 Task: Add a column "Latest update".
Action: Mouse moved to (407, 314)
Screenshot: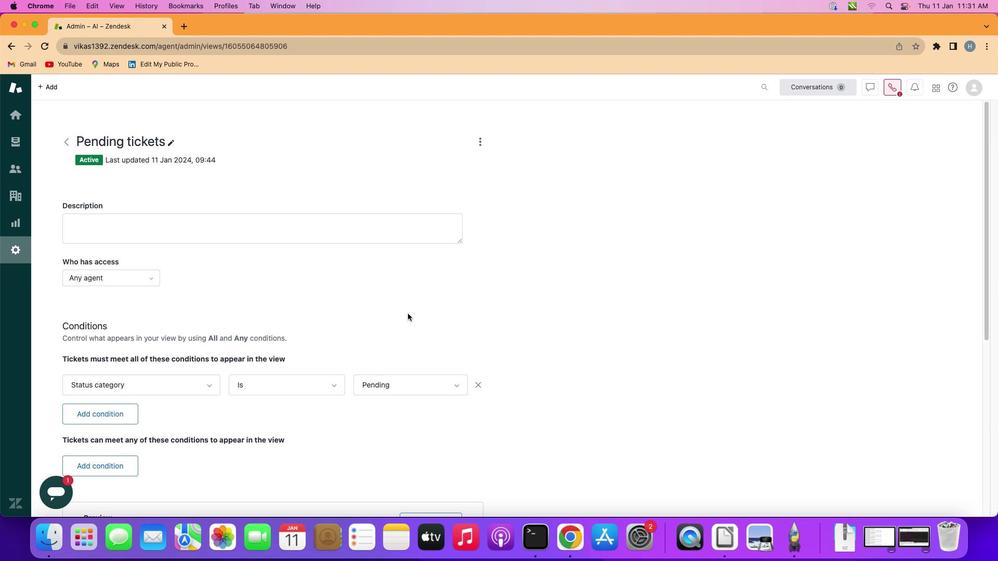 
Action: Mouse scrolled (407, 314) with delta (0, 0)
Screenshot: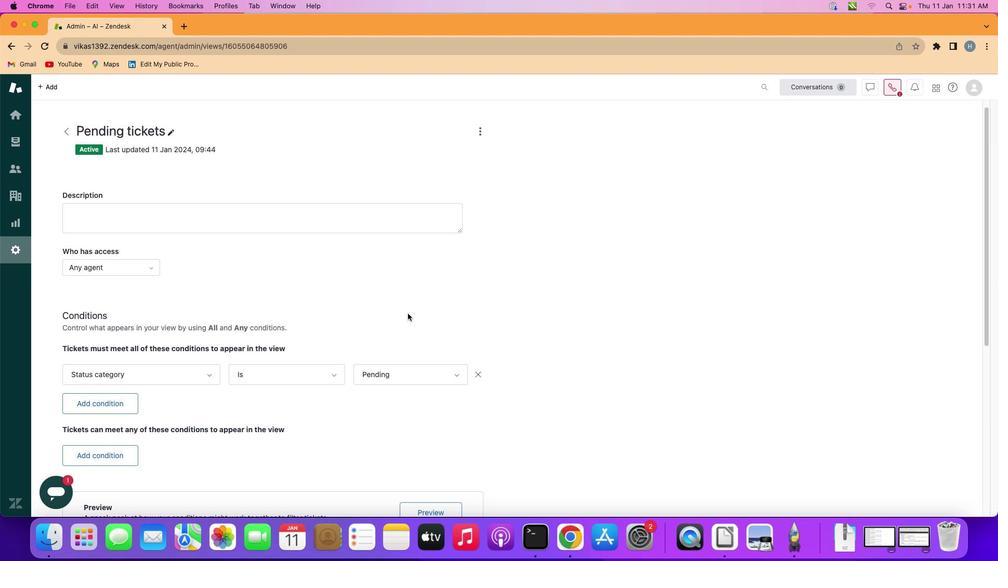 
Action: Mouse scrolled (407, 314) with delta (0, 0)
Screenshot: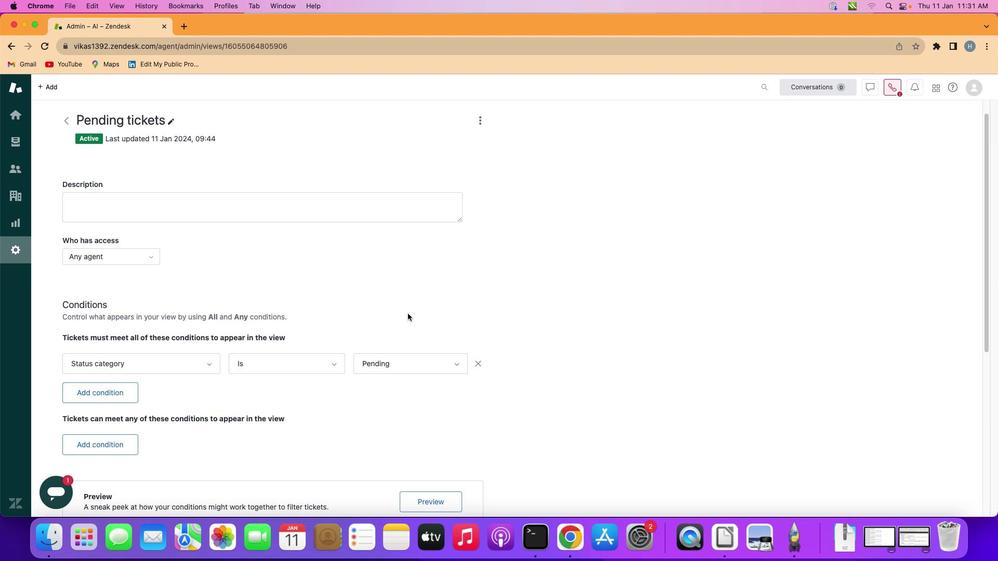 
Action: Mouse scrolled (407, 314) with delta (0, 0)
Screenshot: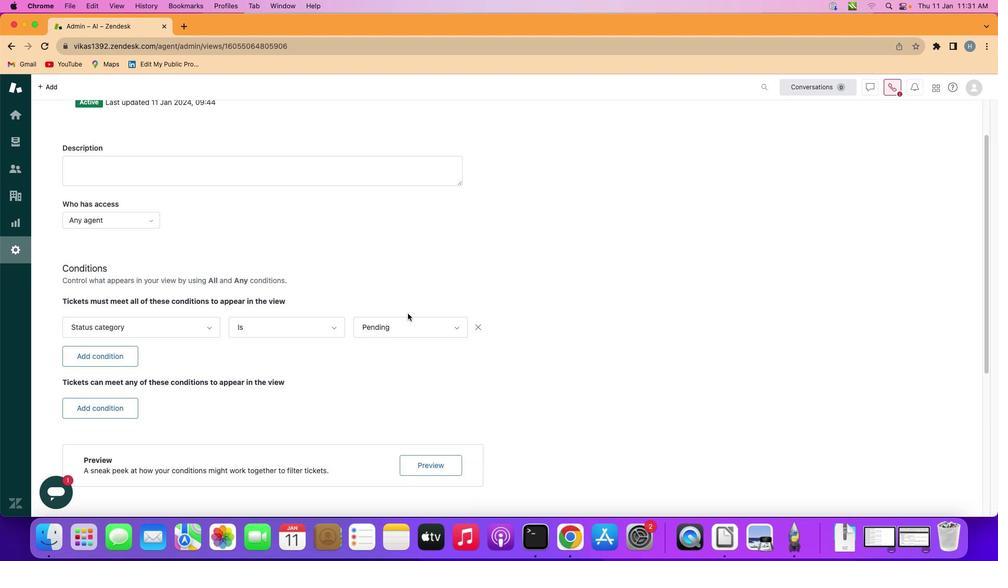 
Action: Mouse scrolled (407, 314) with delta (0, 0)
Screenshot: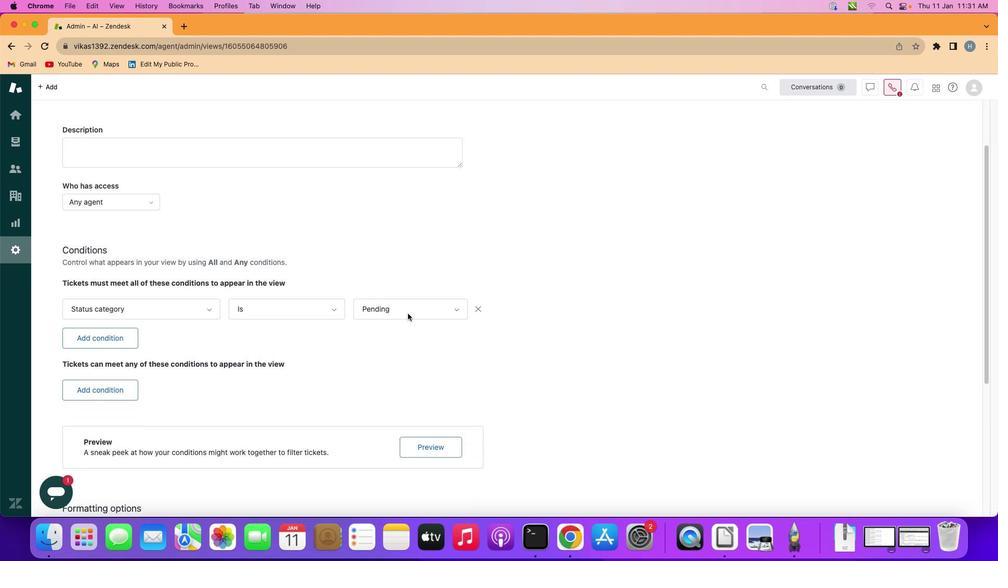 
Action: Mouse scrolled (407, 314) with delta (0, 0)
Screenshot: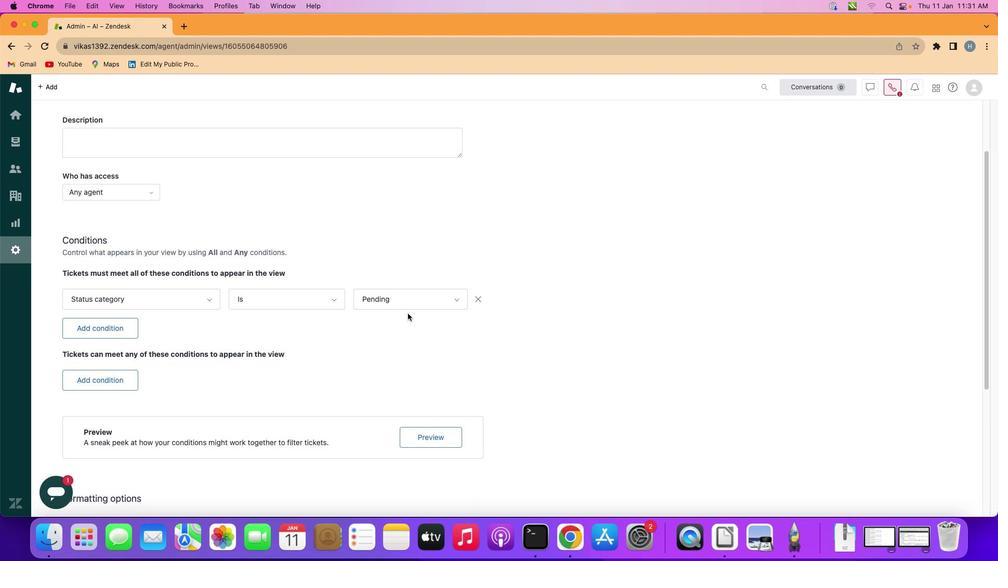 
Action: Mouse scrolled (407, 314) with delta (0, 0)
Screenshot: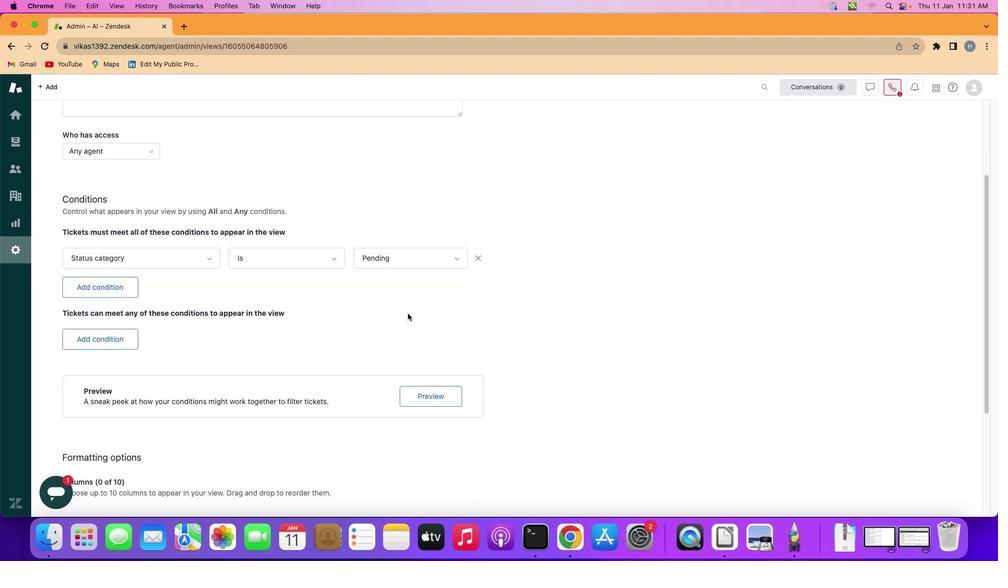 
Action: Mouse scrolled (407, 314) with delta (0, 0)
Screenshot: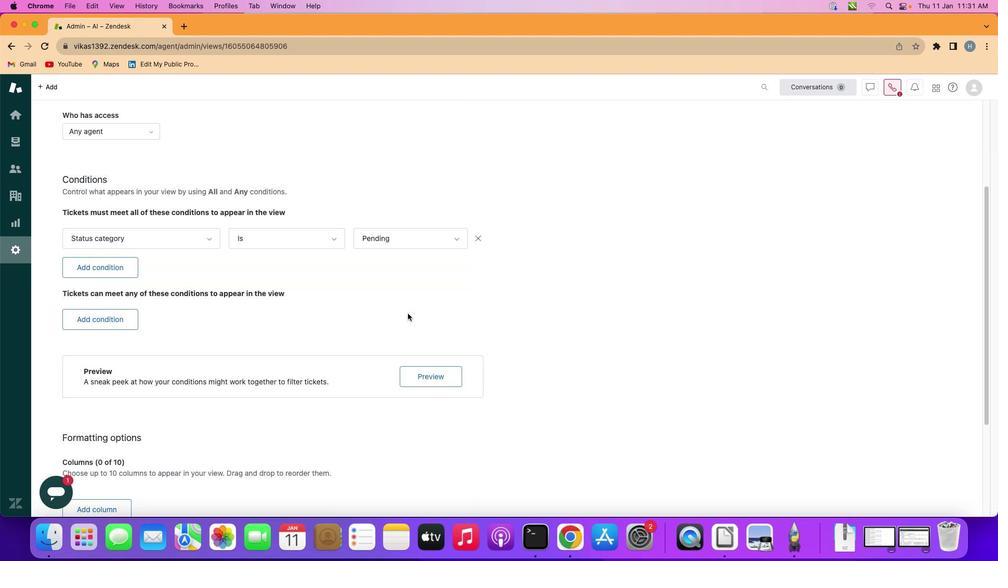 
Action: Mouse scrolled (407, 314) with delta (0, -1)
Screenshot: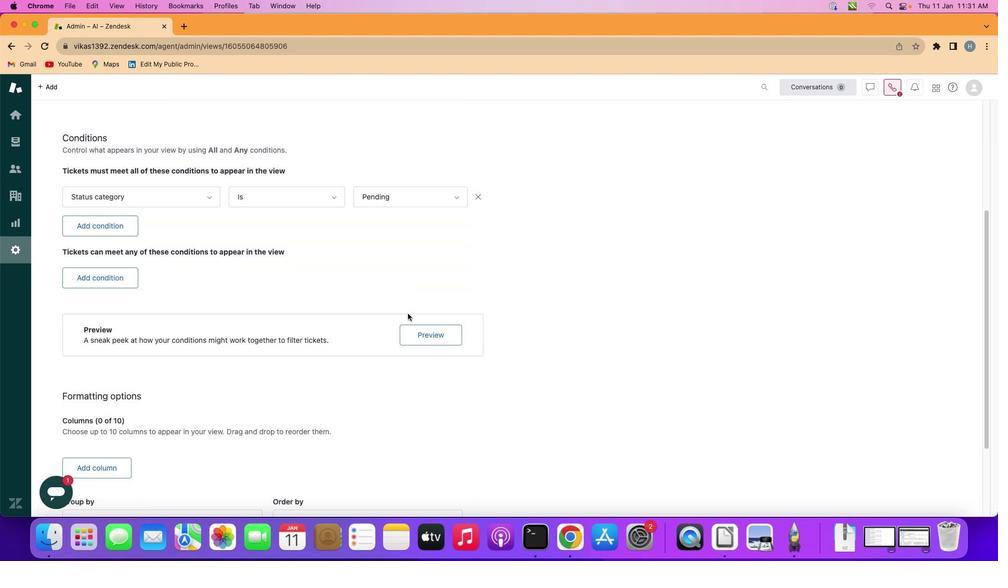 
Action: Mouse scrolled (407, 314) with delta (0, -1)
Screenshot: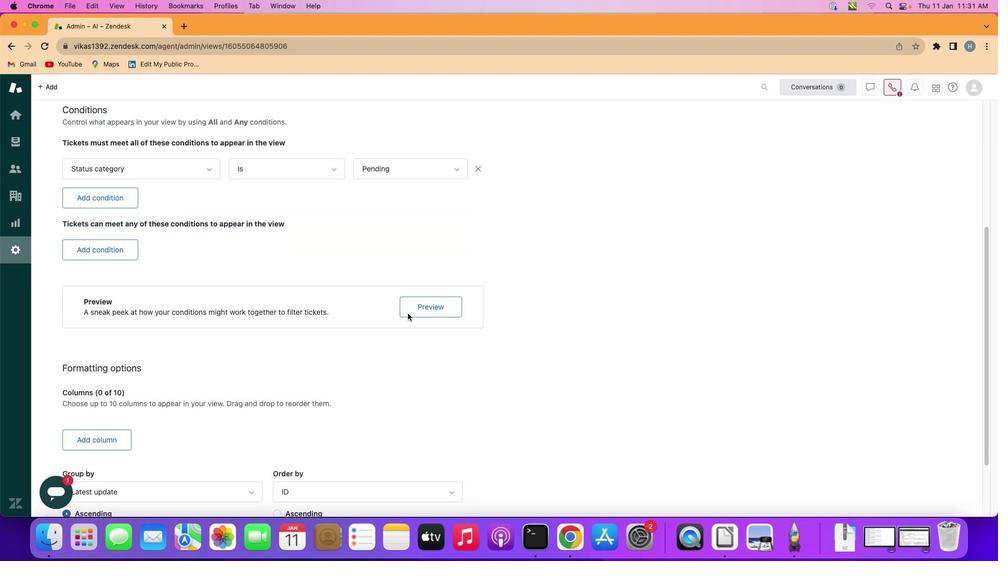 
Action: Mouse moved to (106, 433)
Screenshot: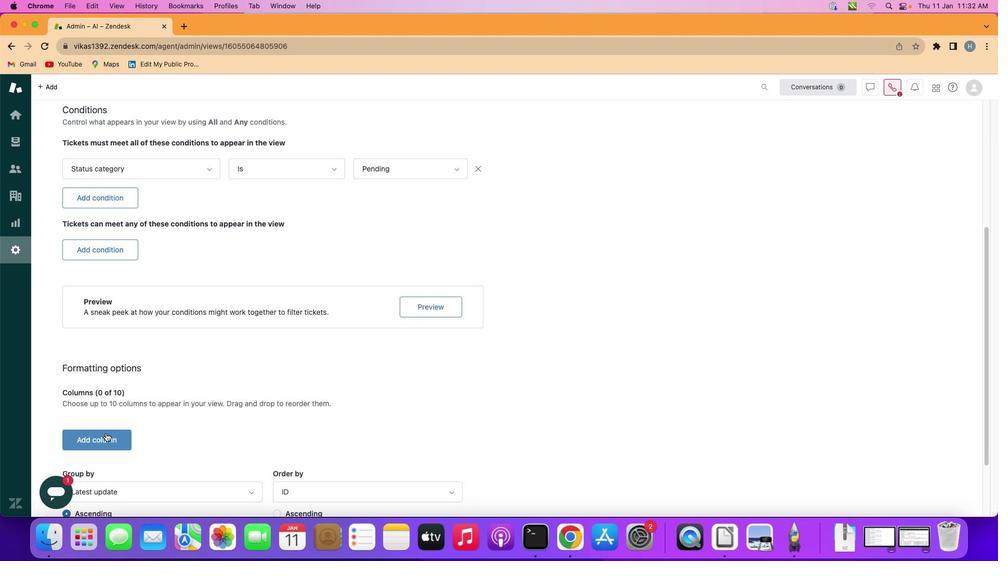 
Action: Mouse pressed left at (106, 433)
Screenshot: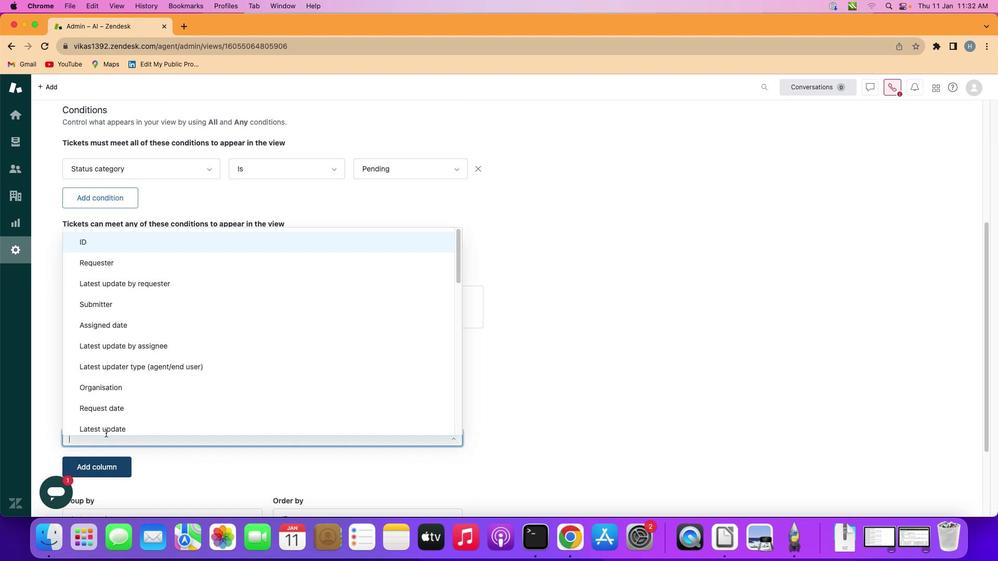 
Action: Mouse moved to (132, 414)
Screenshot: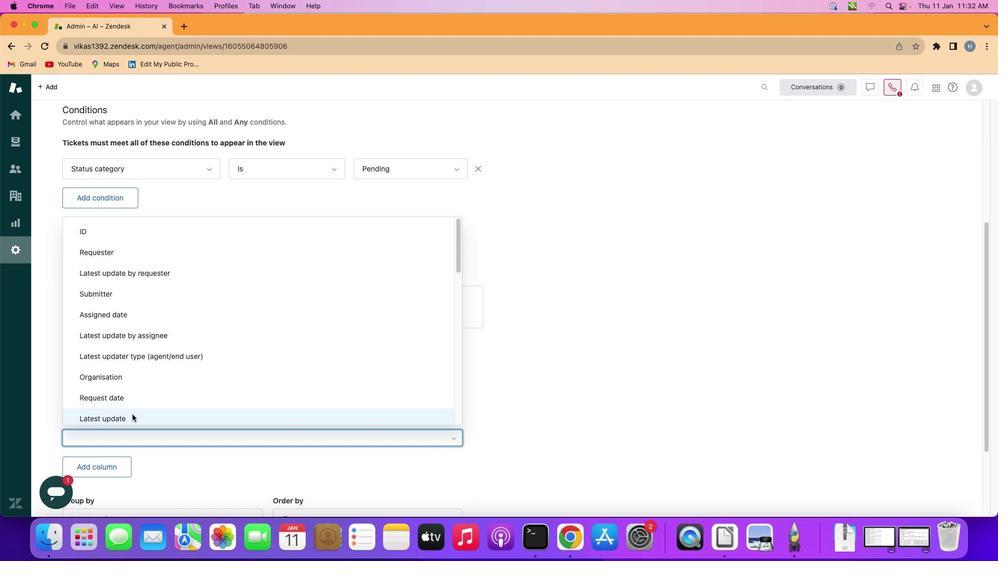 
Action: Mouse pressed left at (132, 414)
Screenshot: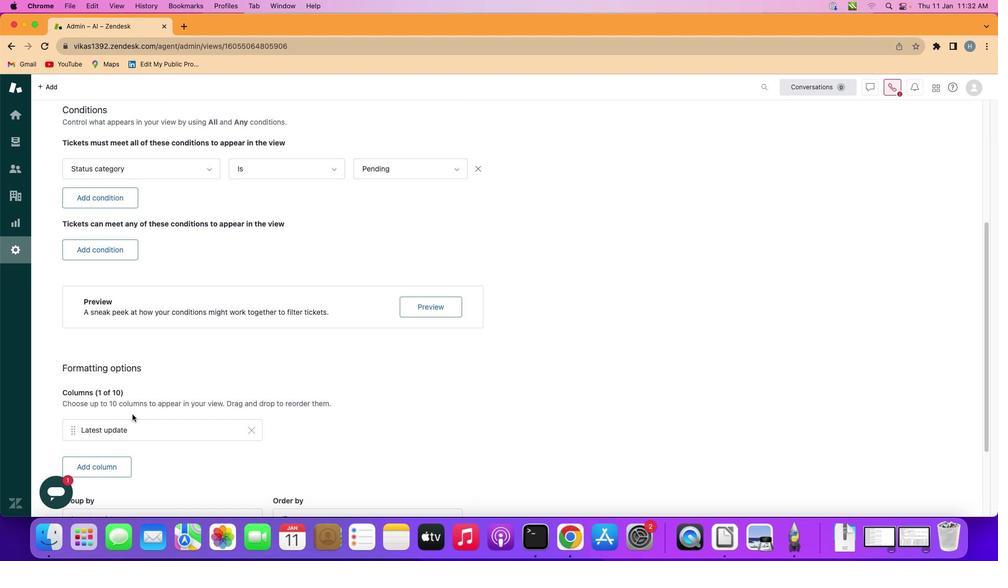 
Action: Mouse moved to (140, 414)
Screenshot: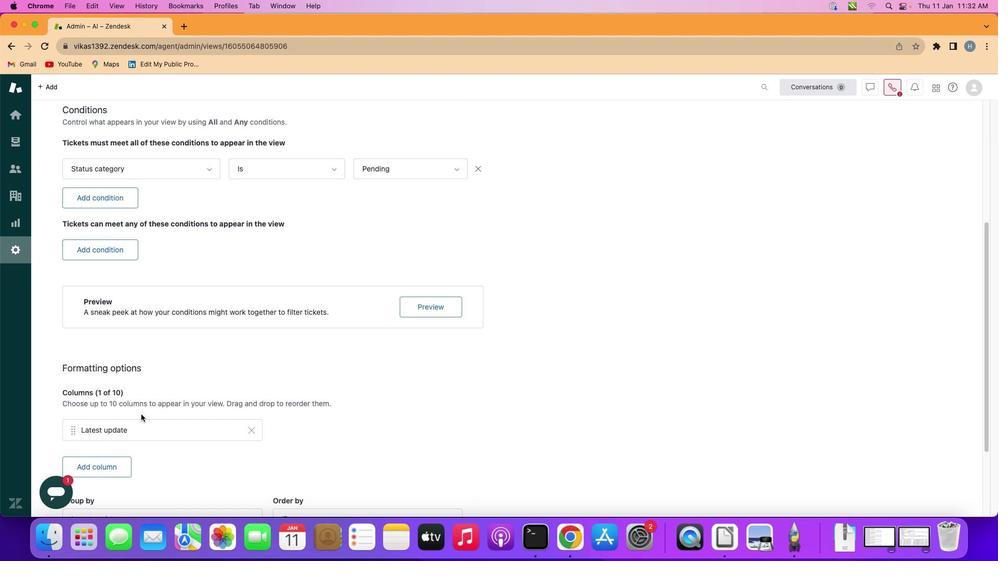
